 Task: Select the criteria, the date is "yesterday".
Action: Mouse moved to (232, 84)
Screenshot: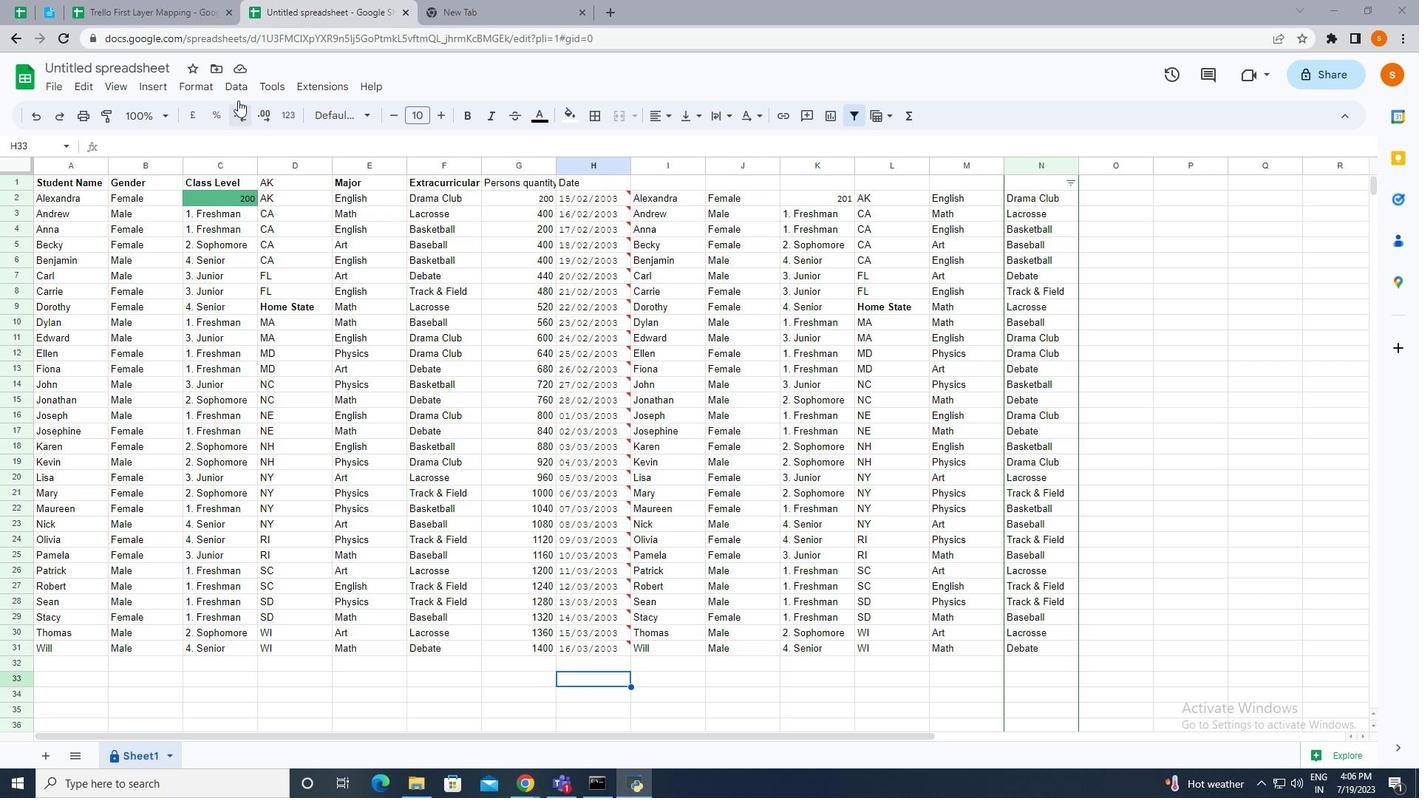 
Action: Mouse pressed left at (232, 84)
Screenshot: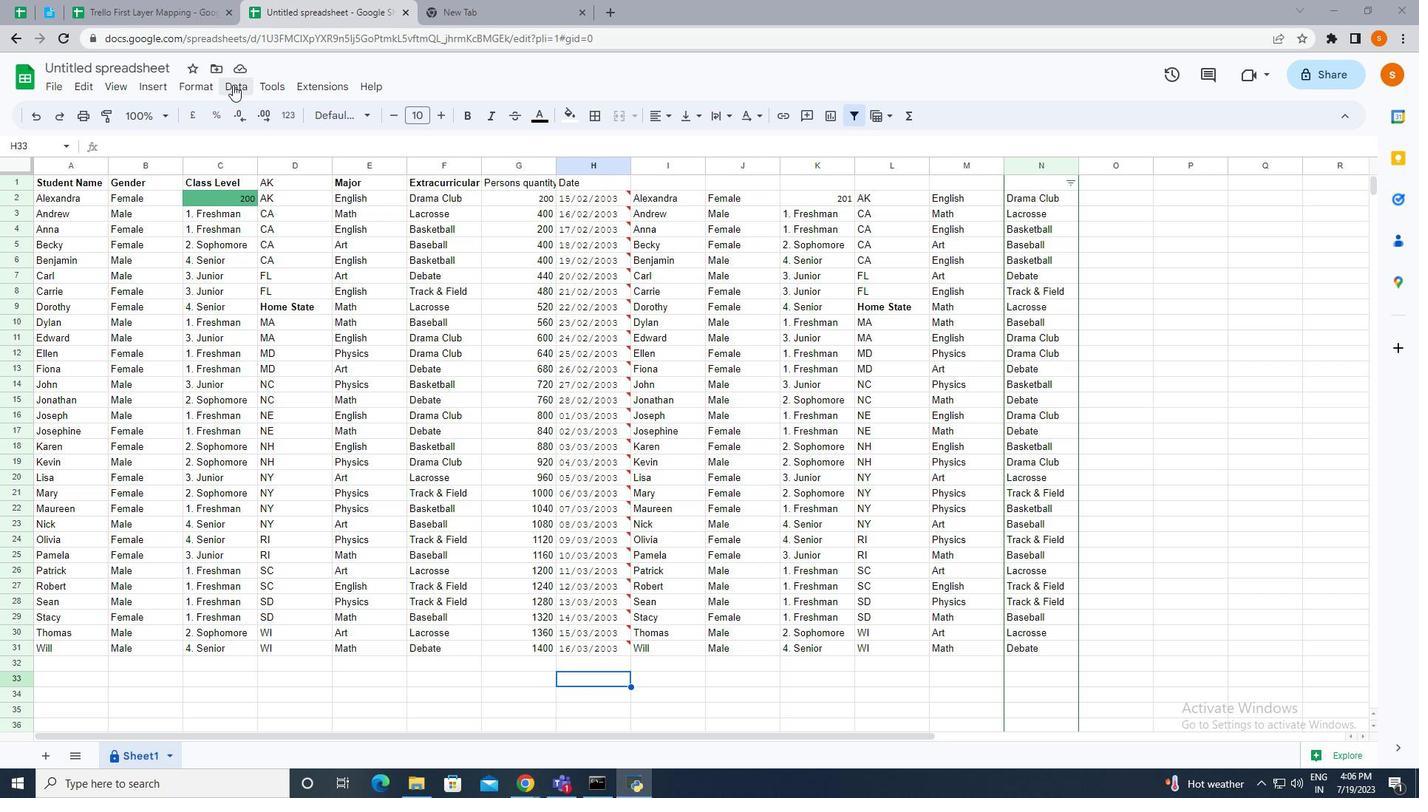 
Action: Mouse moved to (269, 380)
Screenshot: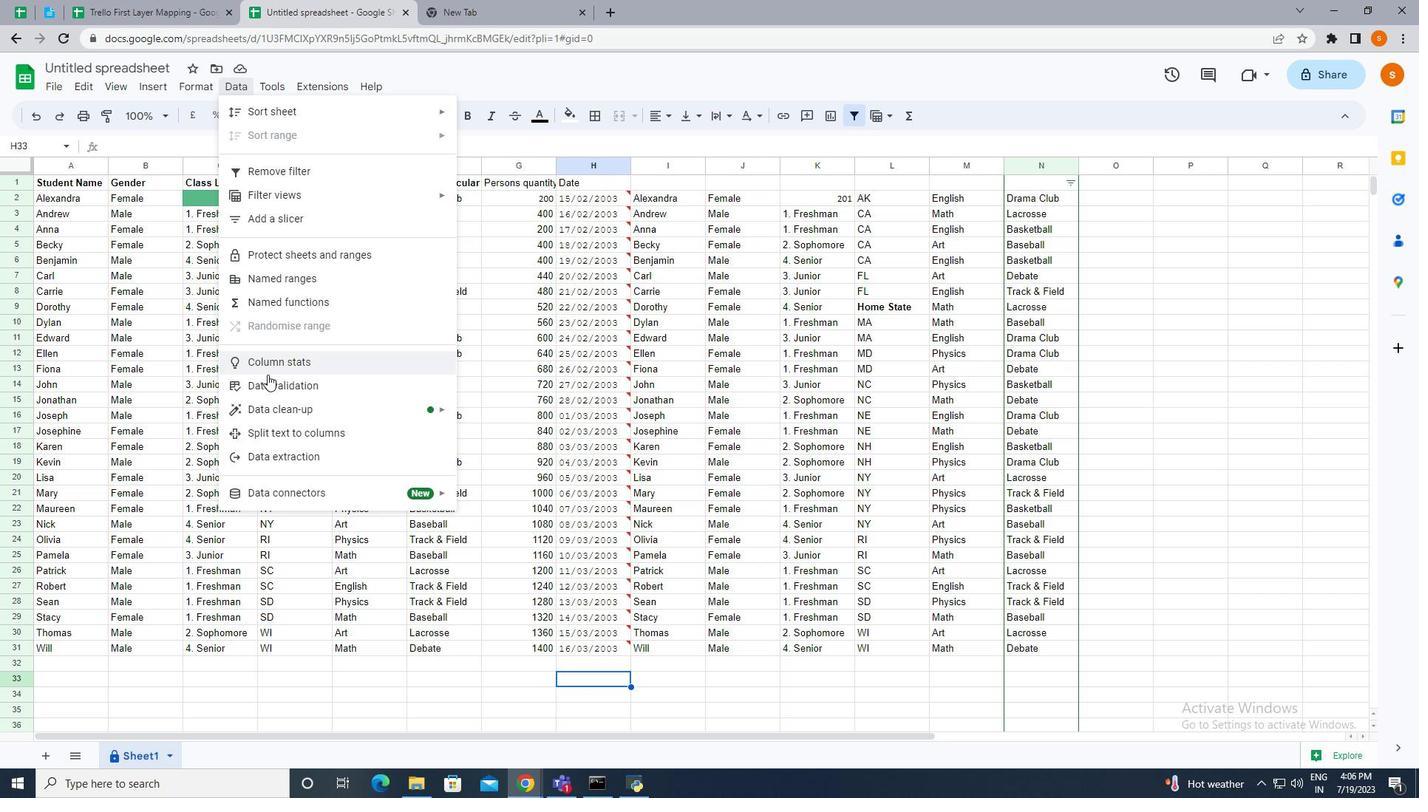 
Action: Mouse pressed left at (269, 380)
Screenshot: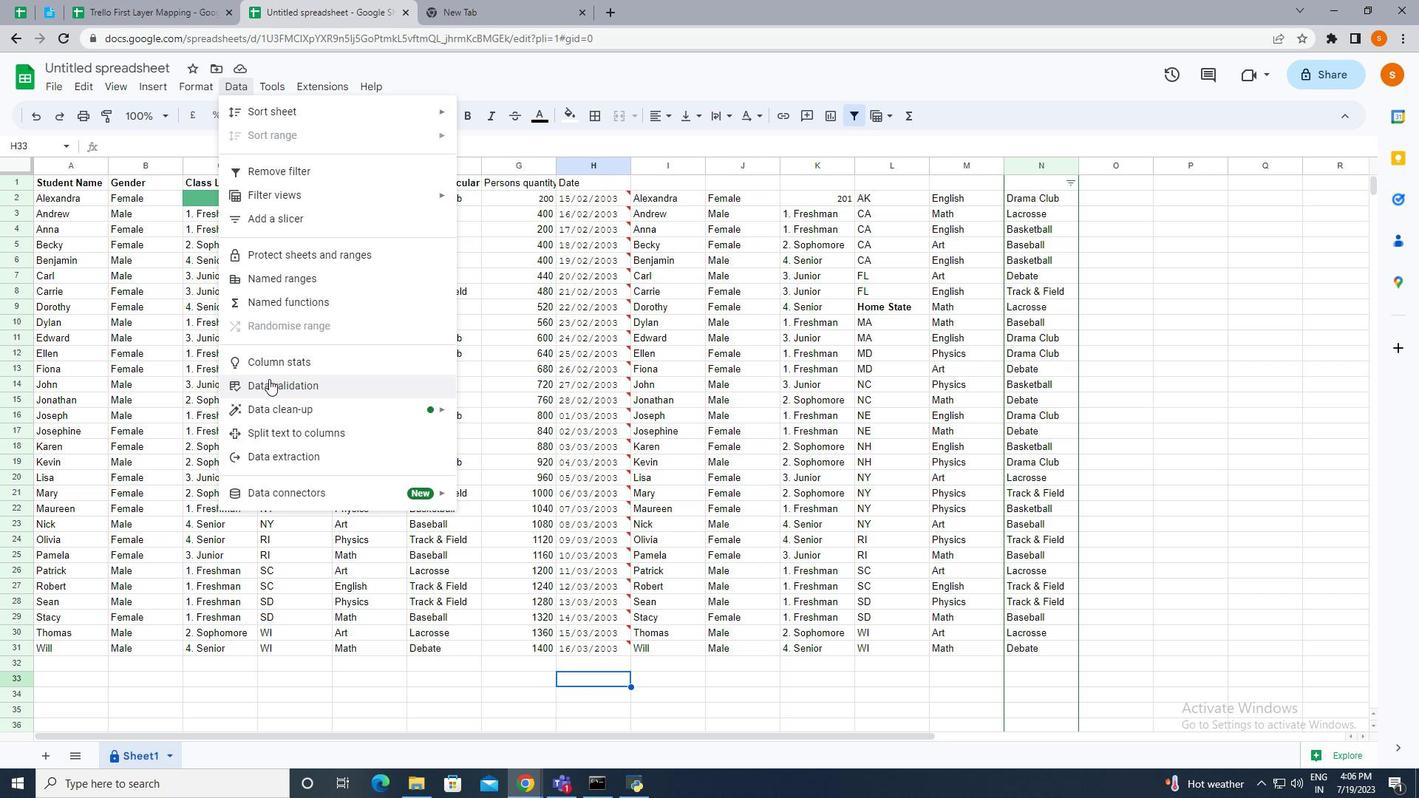 
Action: Mouse moved to (1289, 169)
Screenshot: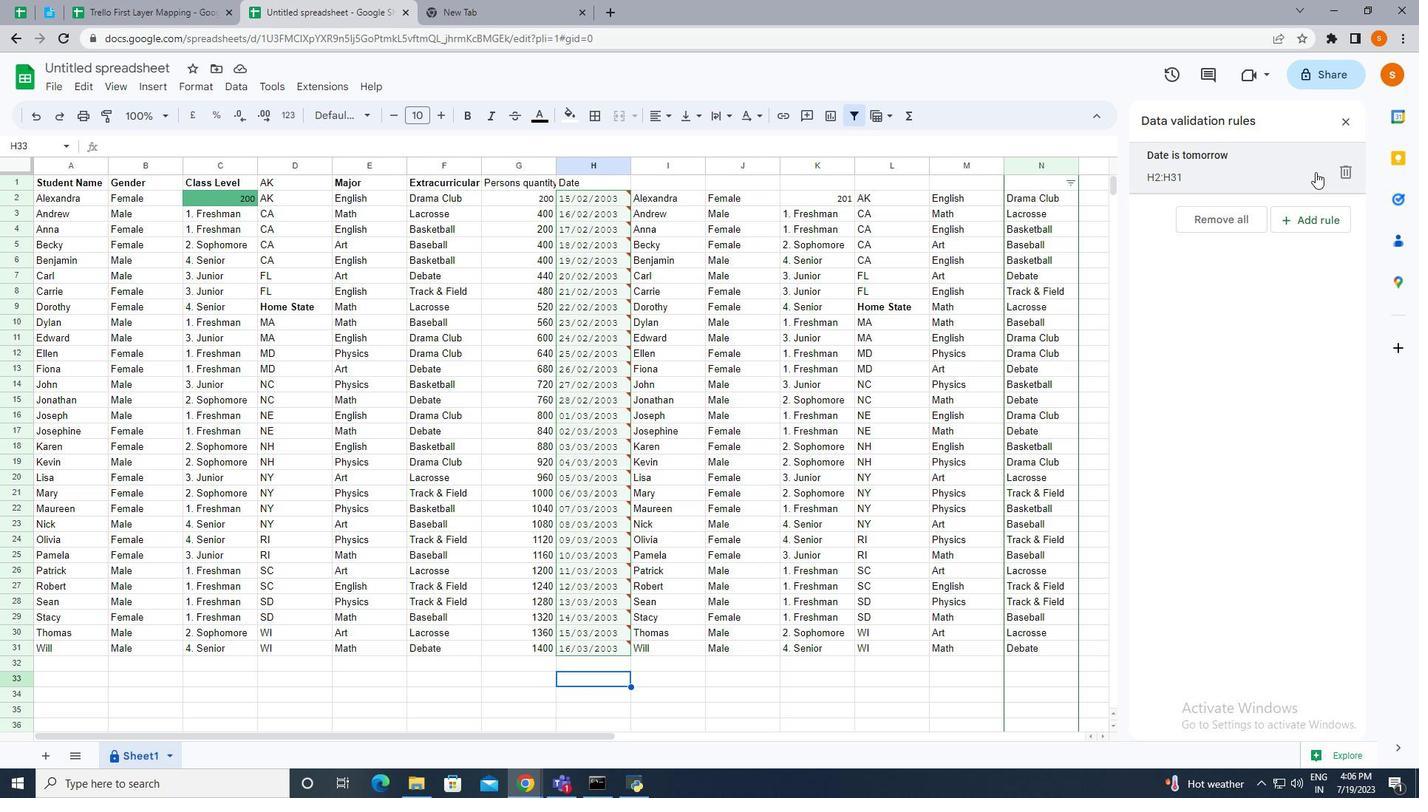 
Action: Mouse pressed left at (1289, 169)
Screenshot: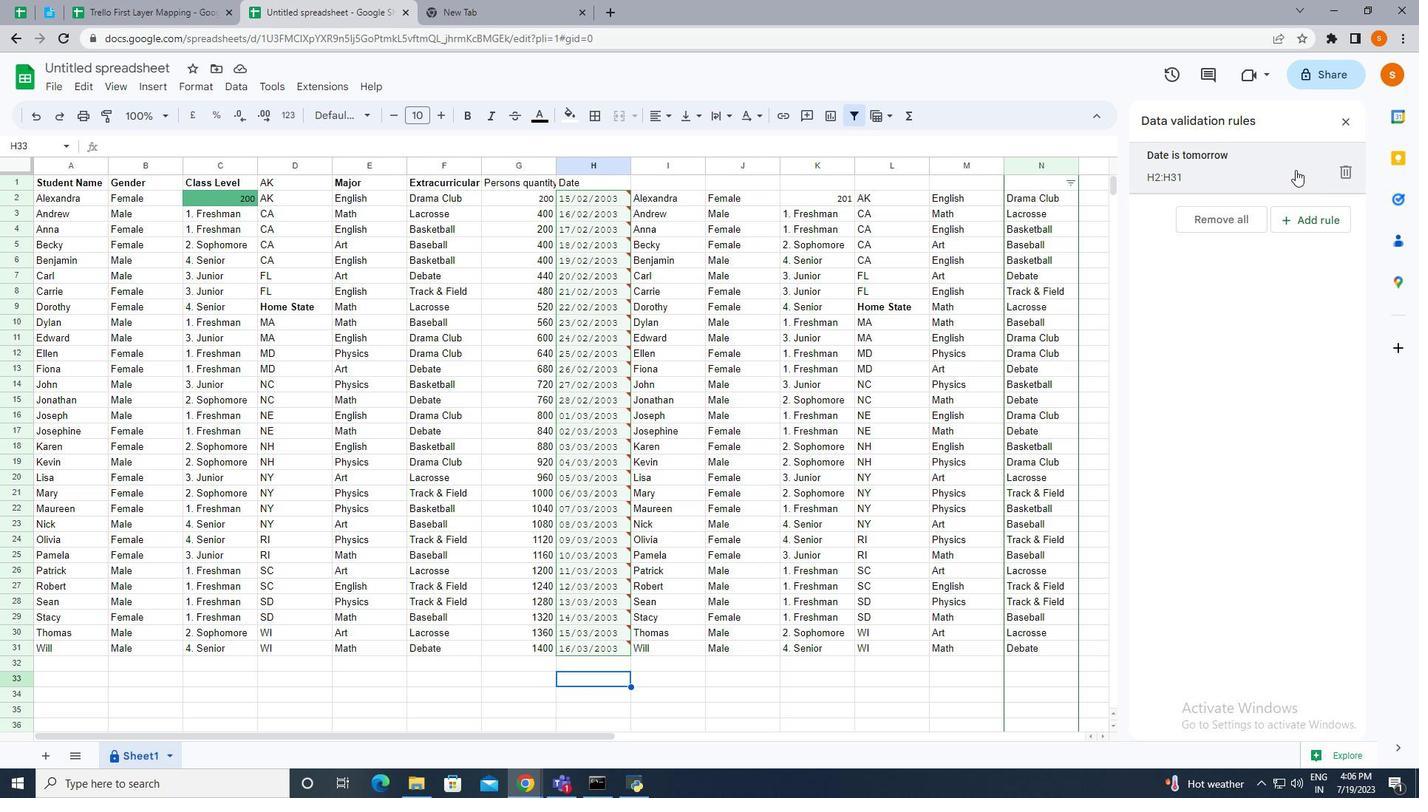 
Action: Mouse moved to (1272, 247)
Screenshot: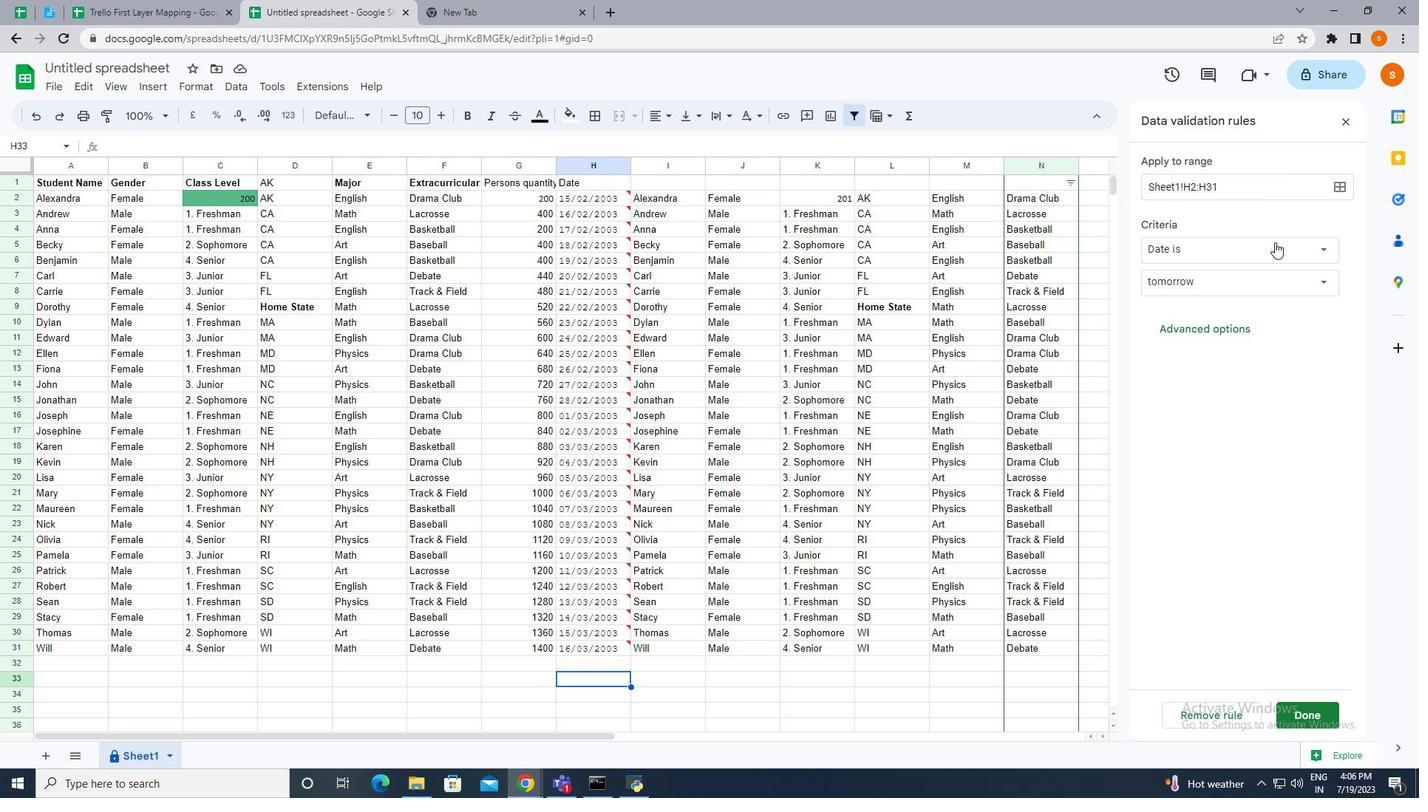 
Action: Mouse pressed left at (1272, 247)
Screenshot: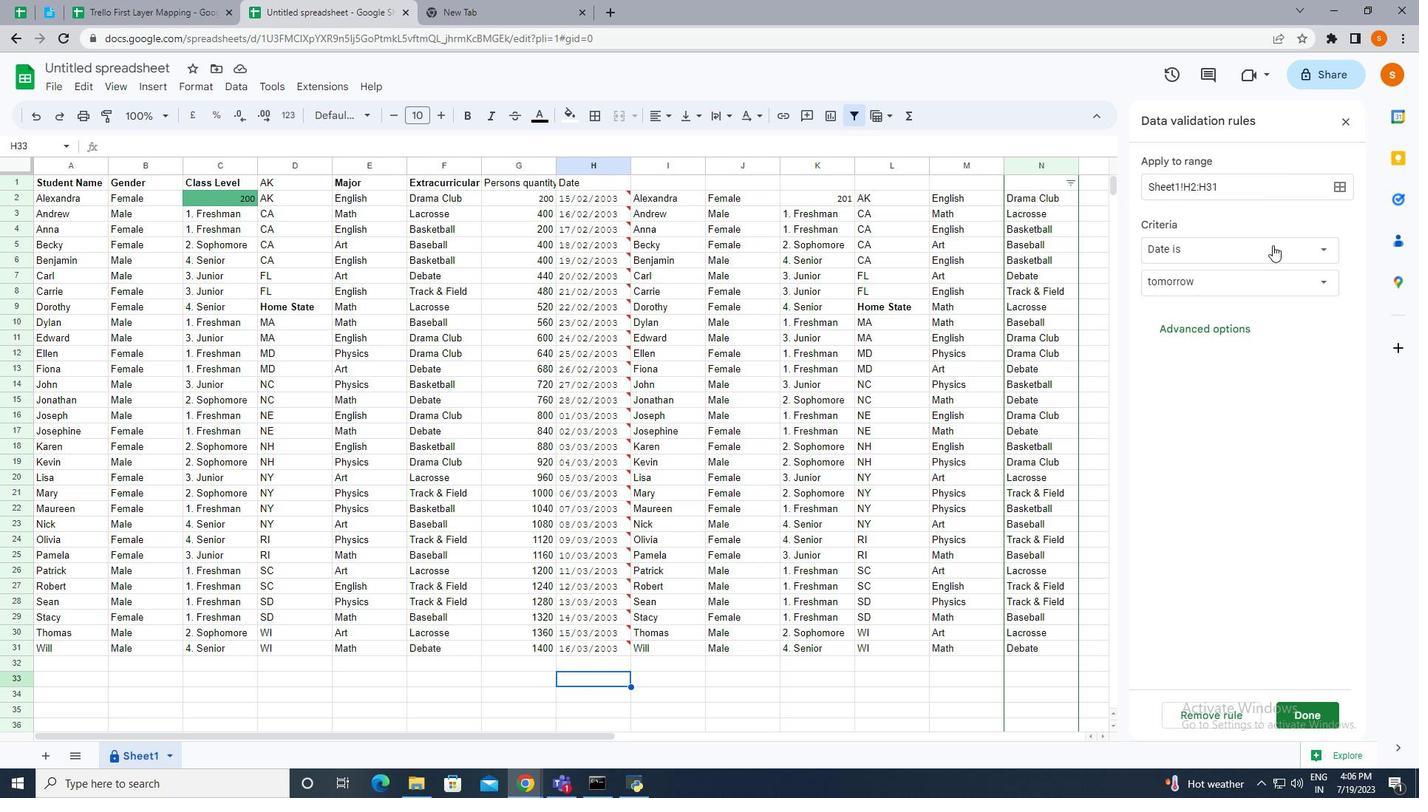 
Action: Mouse pressed left at (1272, 247)
Screenshot: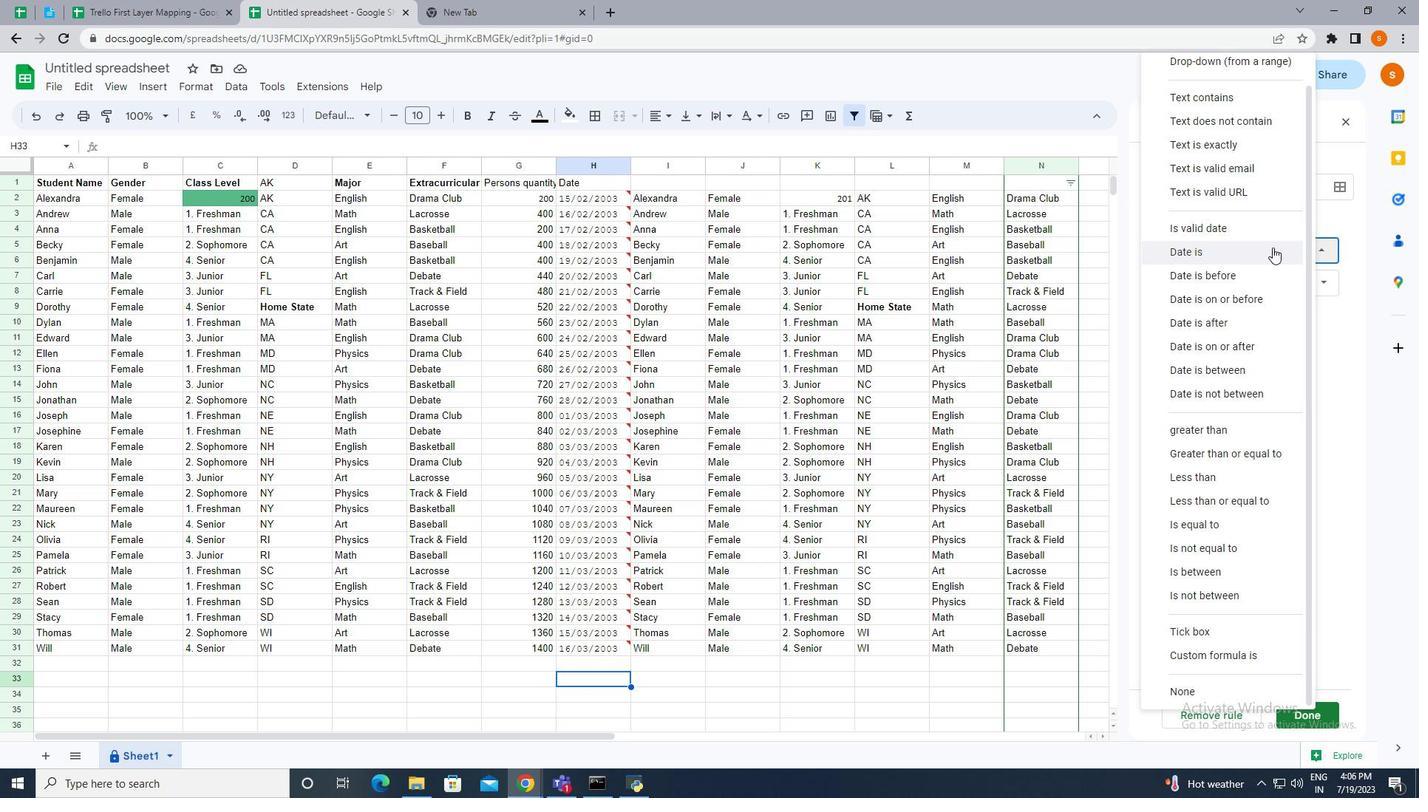 
Action: Mouse moved to (1263, 280)
Screenshot: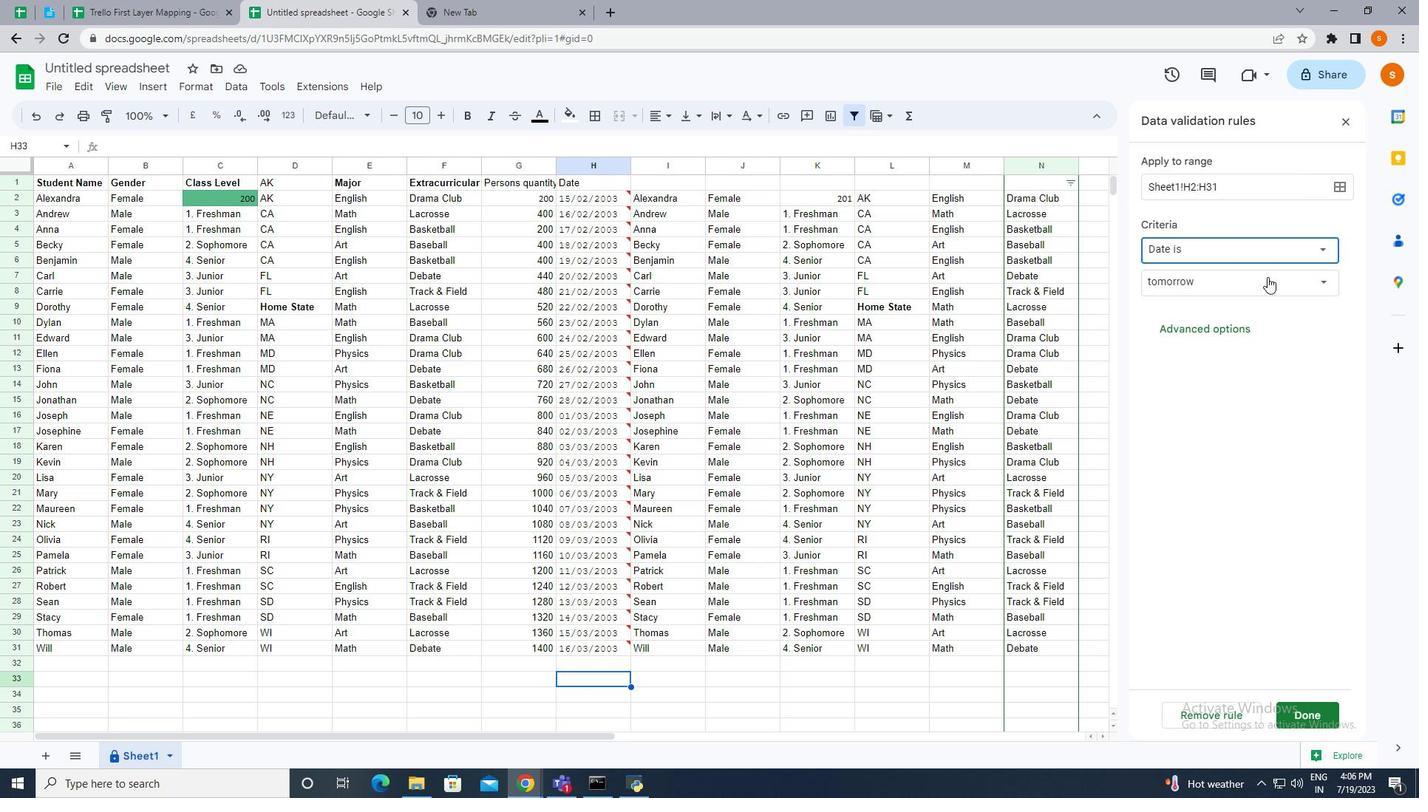 
Action: Mouse pressed left at (1263, 280)
Screenshot: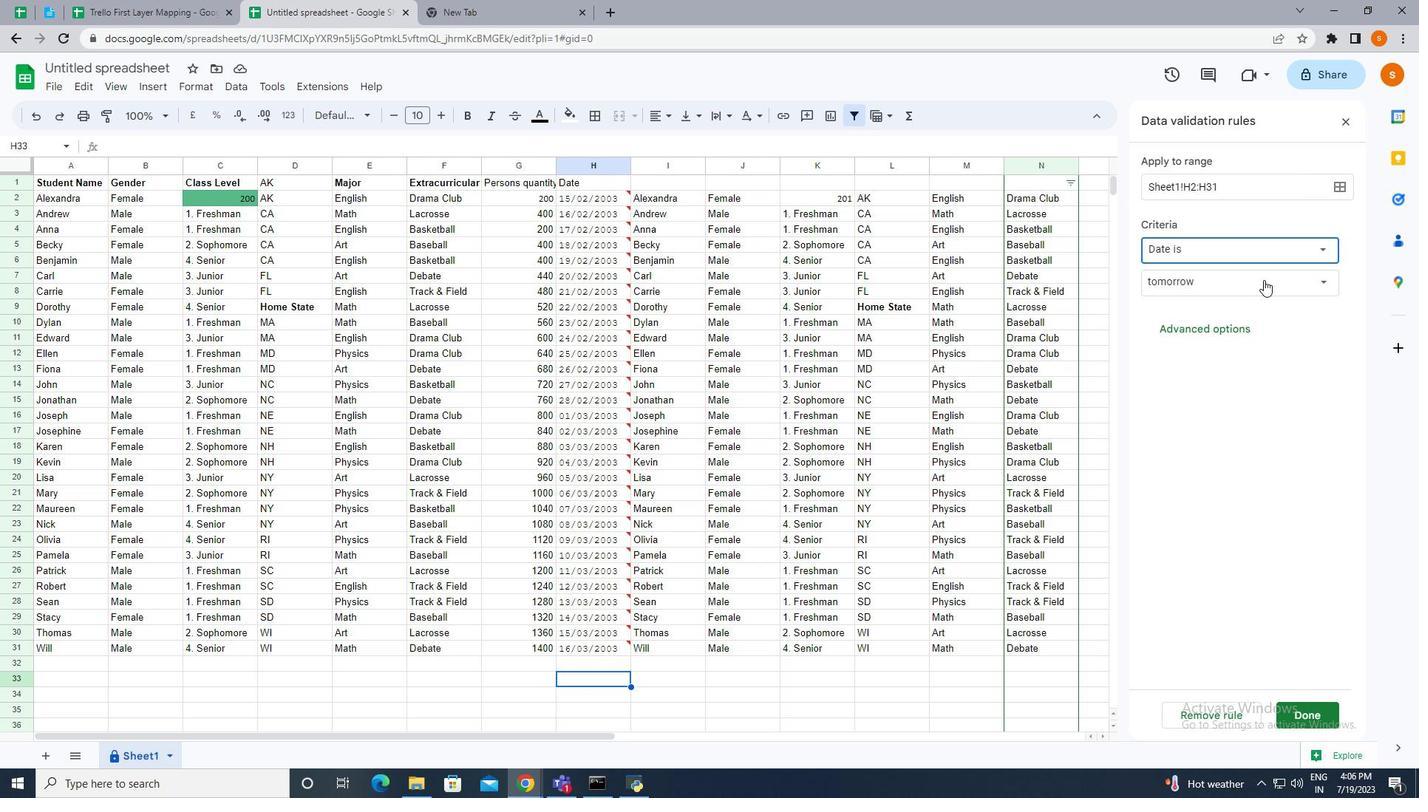 
Action: Mouse moved to (1223, 299)
Screenshot: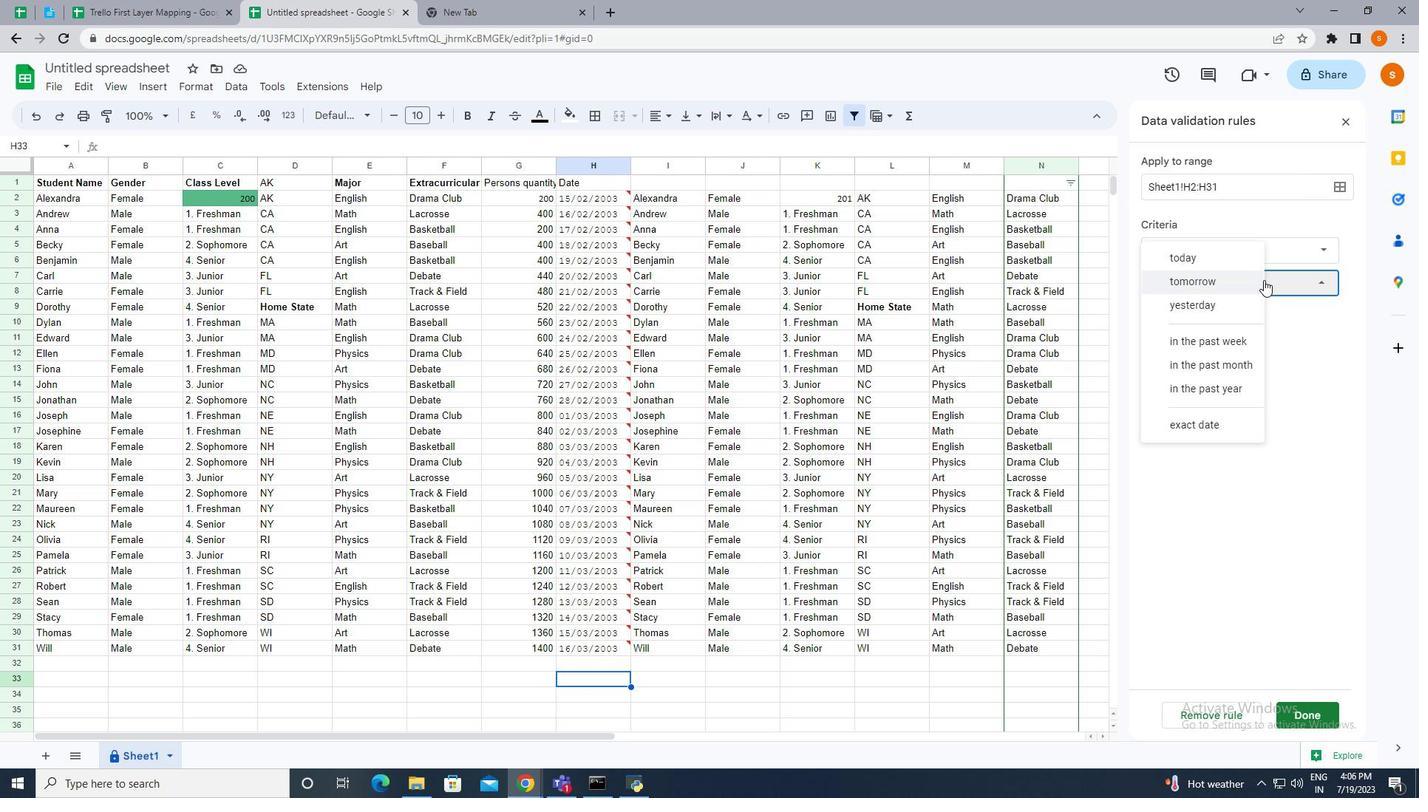 
Action: Mouse pressed left at (1223, 299)
Screenshot: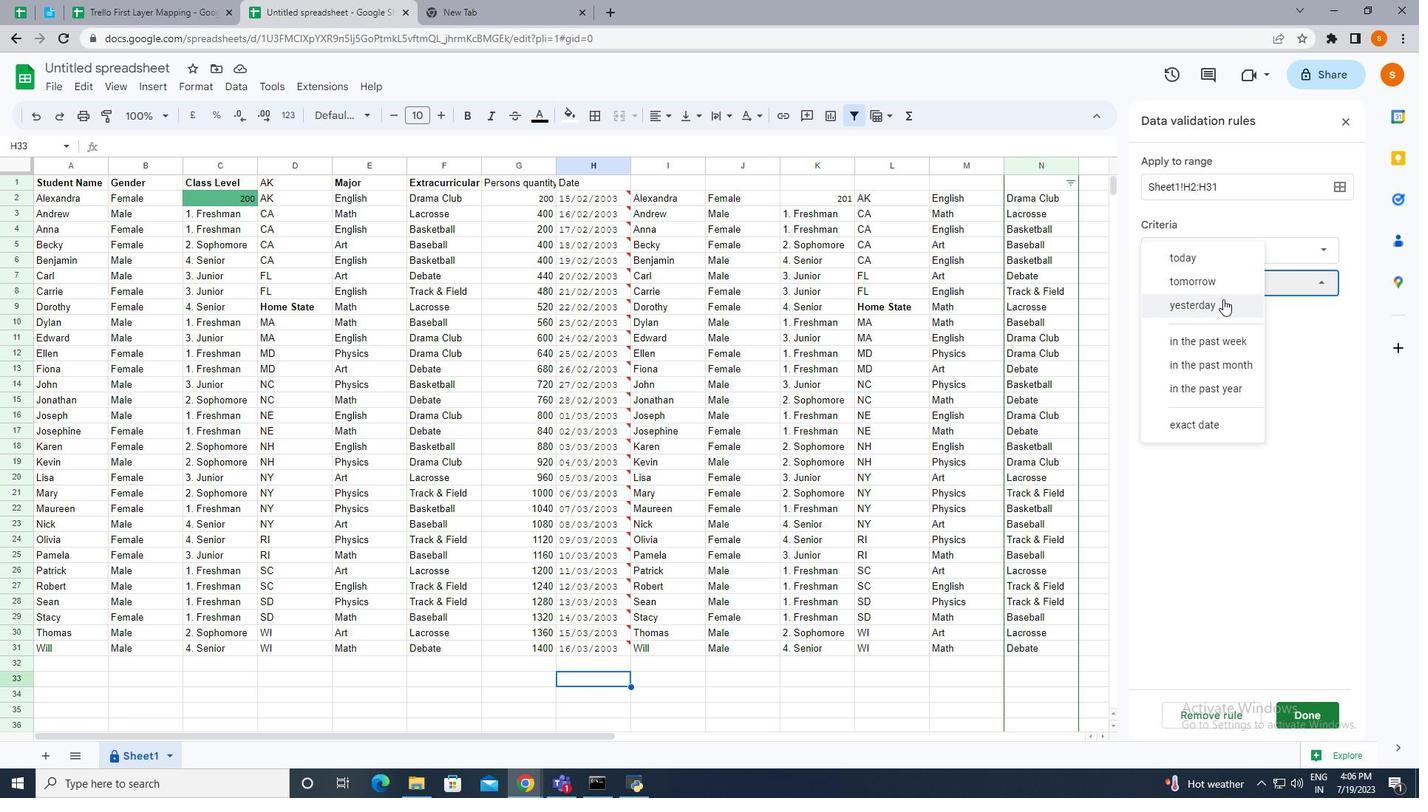 
Action: Mouse moved to (1241, 523)
Screenshot: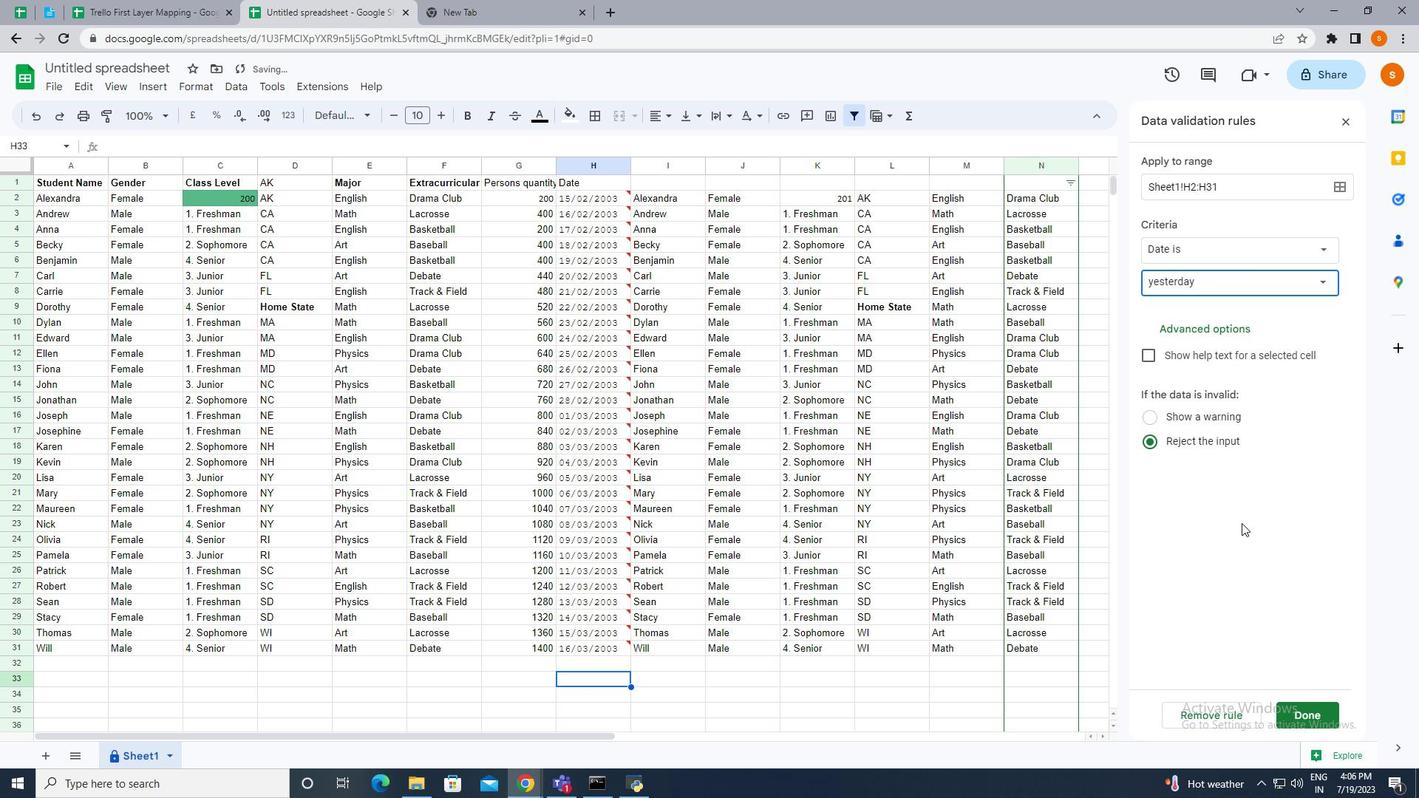 
